 Task: Create in the project TripHive in Backlog an issue 'Migrate website to a new hosting provider', assign it to team member softage.3@softage.net and change the status to IN PROGRESS.
Action: Mouse moved to (231, 292)
Screenshot: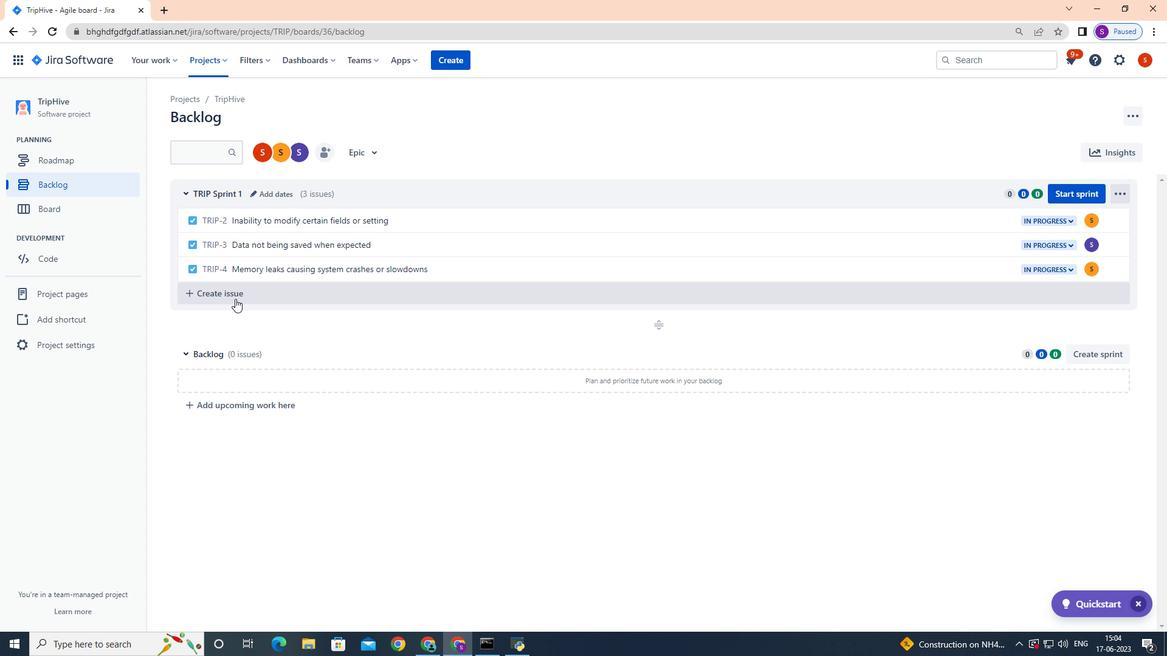
Action: Mouse pressed left at (231, 292)
Screenshot: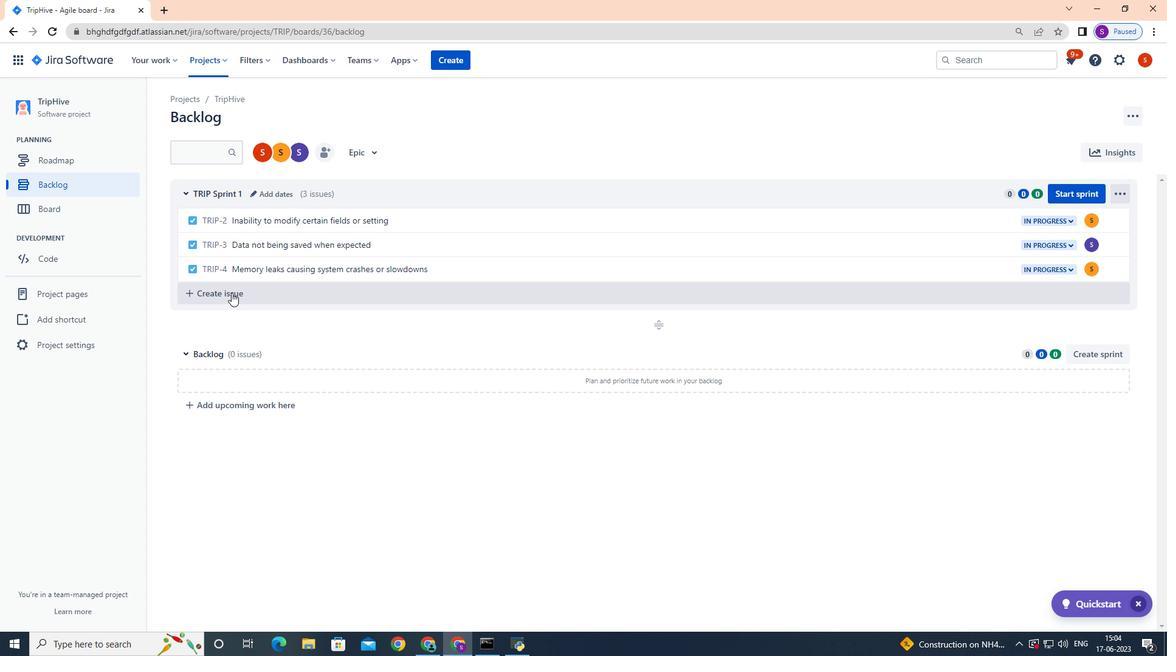 
Action: Mouse moved to (233, 292)
Screenshot: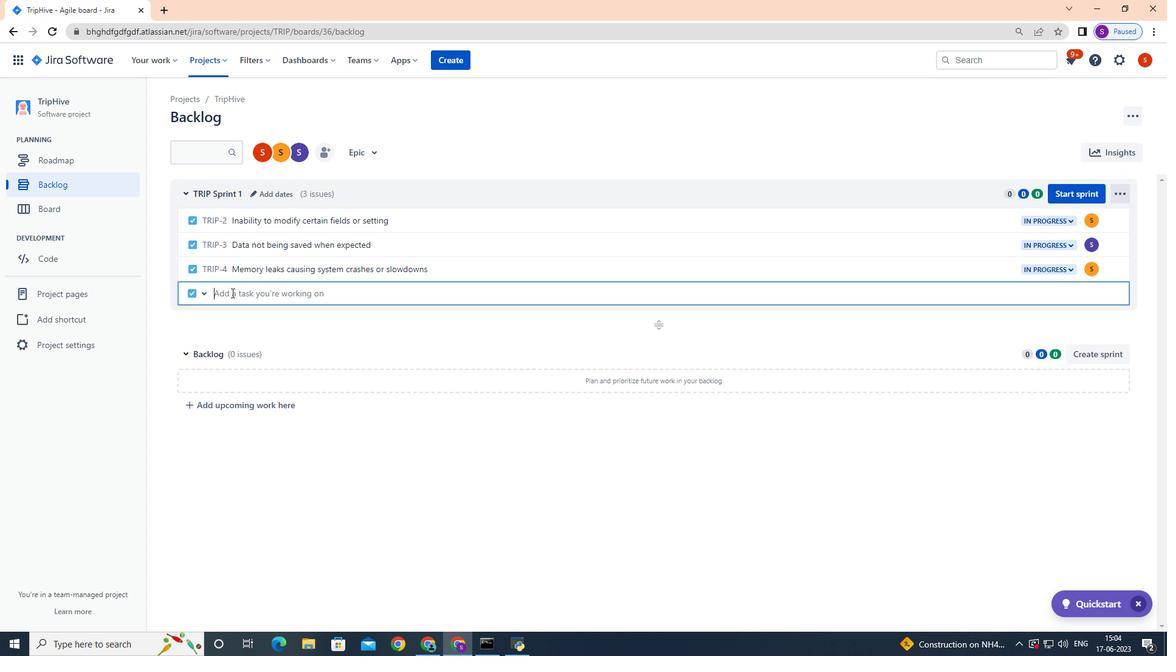 
Action: Key pressed <Key.shift>Migrate<Key.space>website<Key.space>to<Key.space>a<Key.space>new<Key.space>hosting<Key.space>provider<Key.enter>
Screenshot: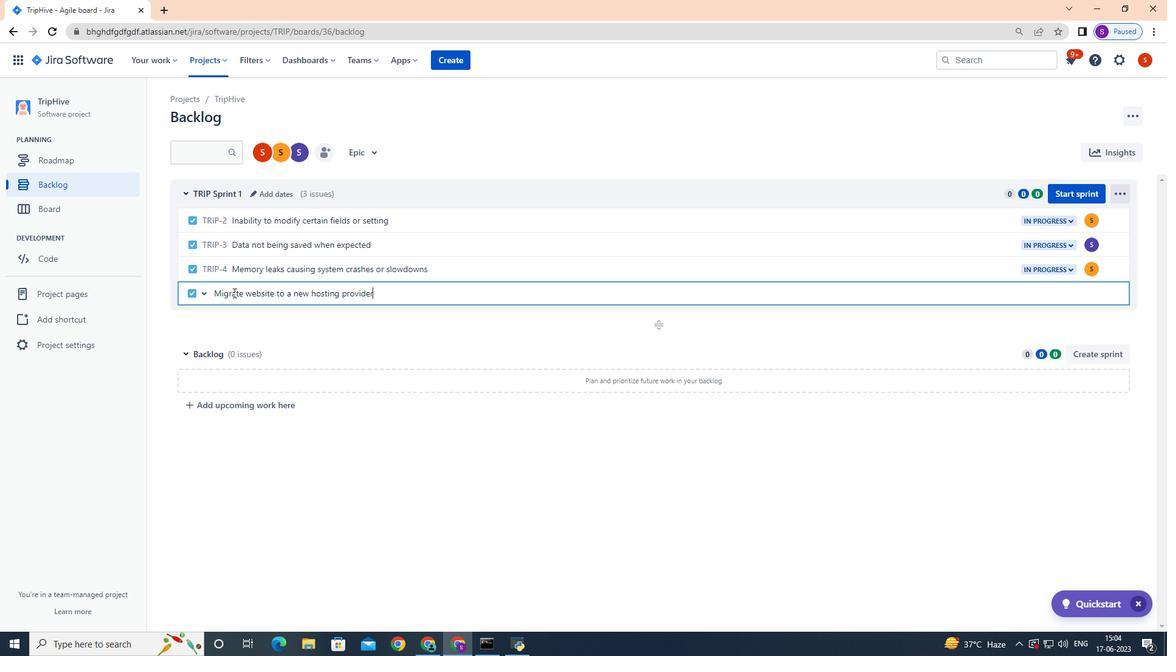 
Action: Mouse moved to (1092, 295)
Screenshot: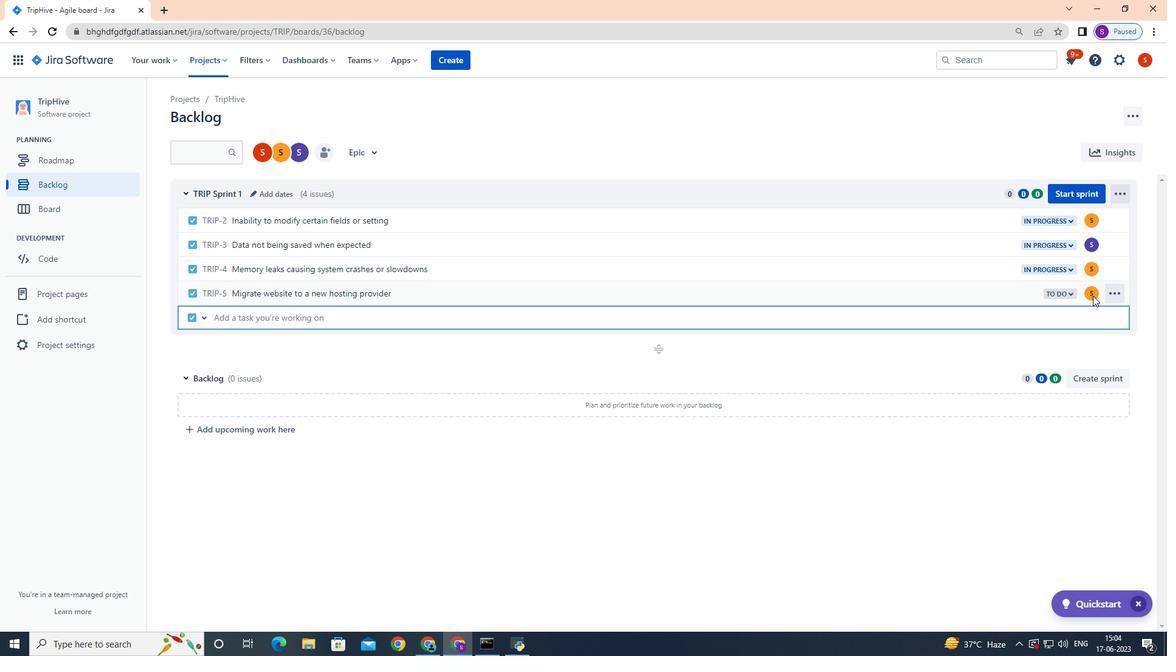 
Action: Mouse pressed left at (1092, 295)
Screenshot: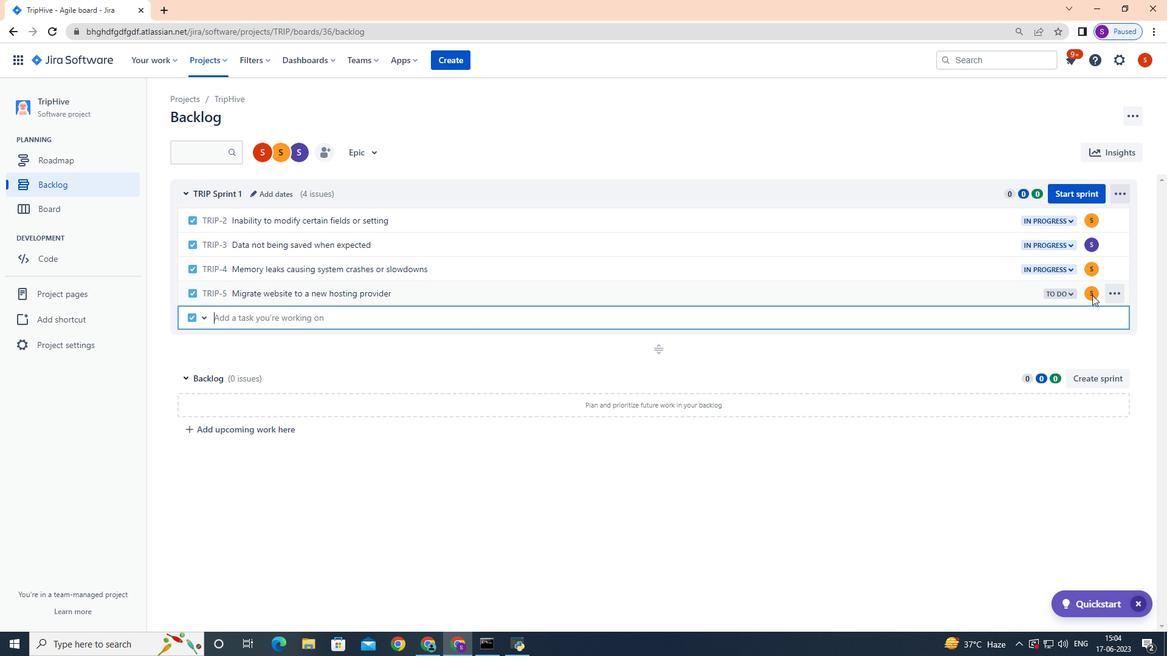 
Action: Mouse moved to (1091, 292)
Screenshot: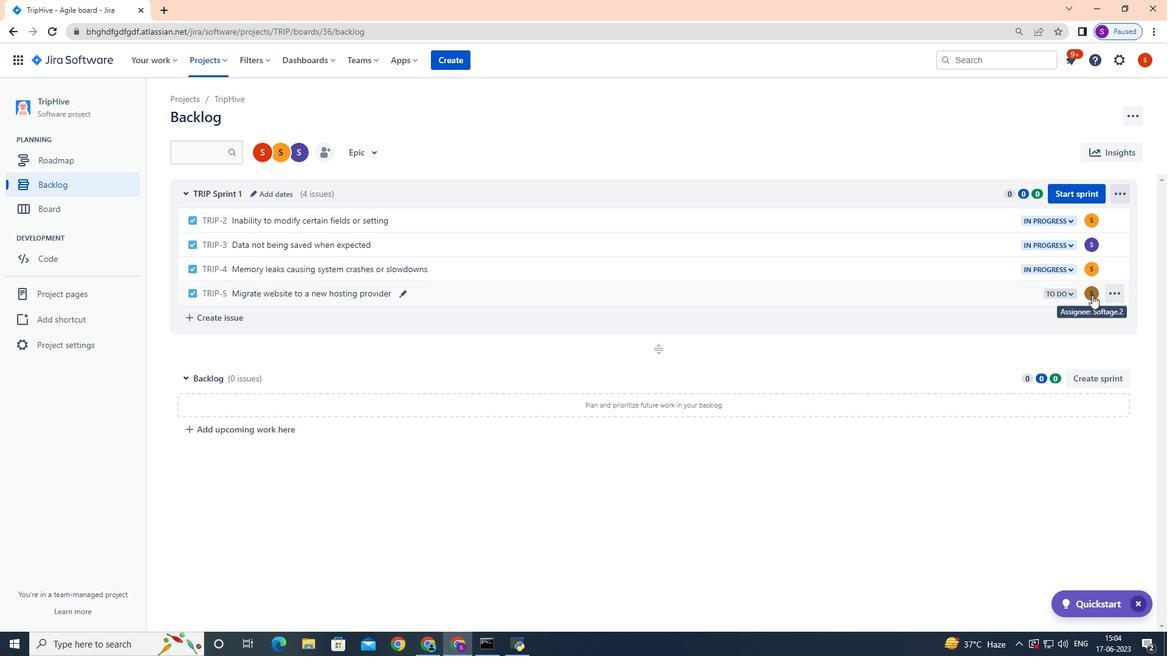 
Action: Mouse pressed left at (1091, 292)
Screenshot: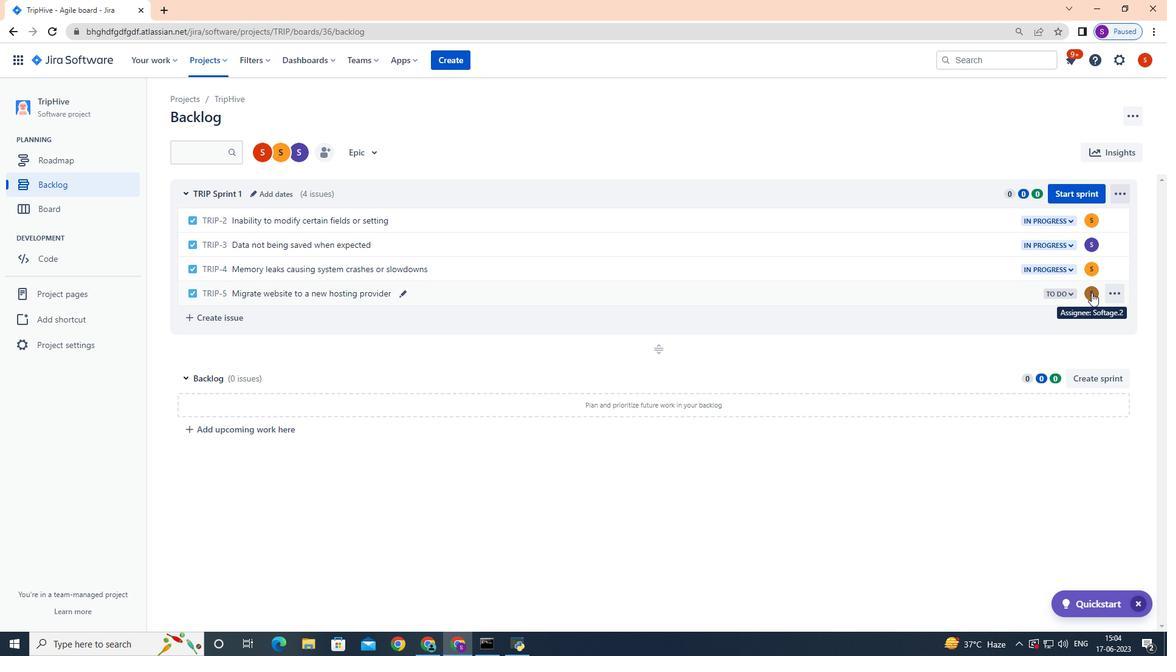 
Action: Key pressed softage.3
Screenshot: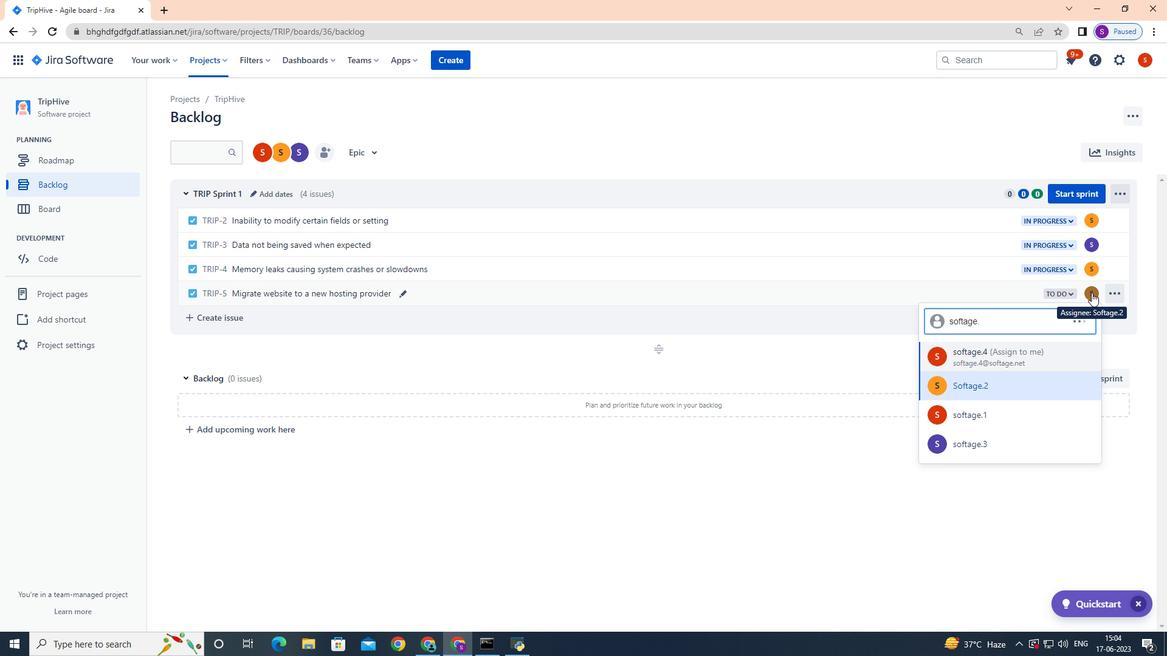 
Action: Mouse moved to (1021, 382)
Screenshot: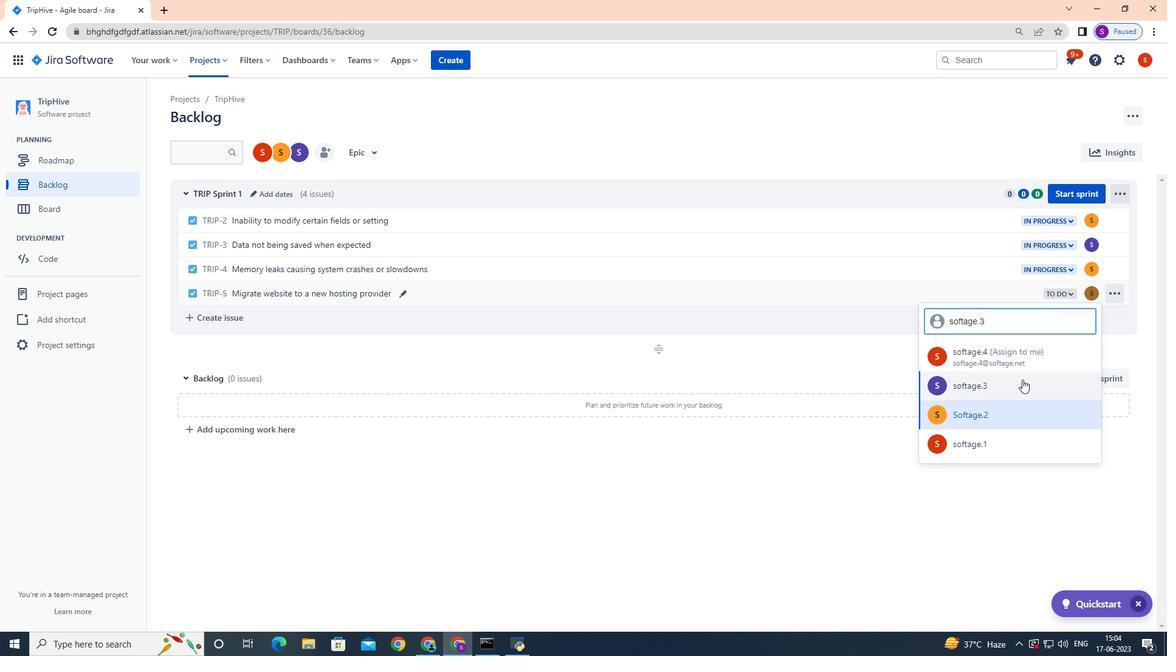 
Action: Mouse pressed left at (1021, 382)
Screenshot: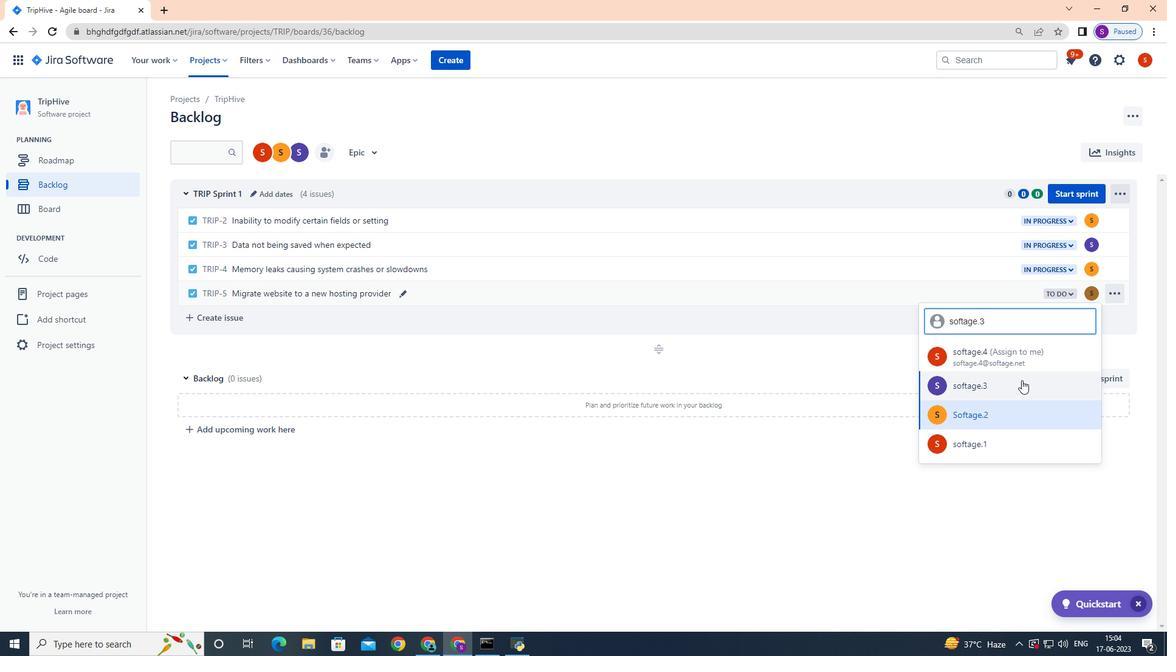 
Action: Mouse moved to (1069, 295)
Screenshot: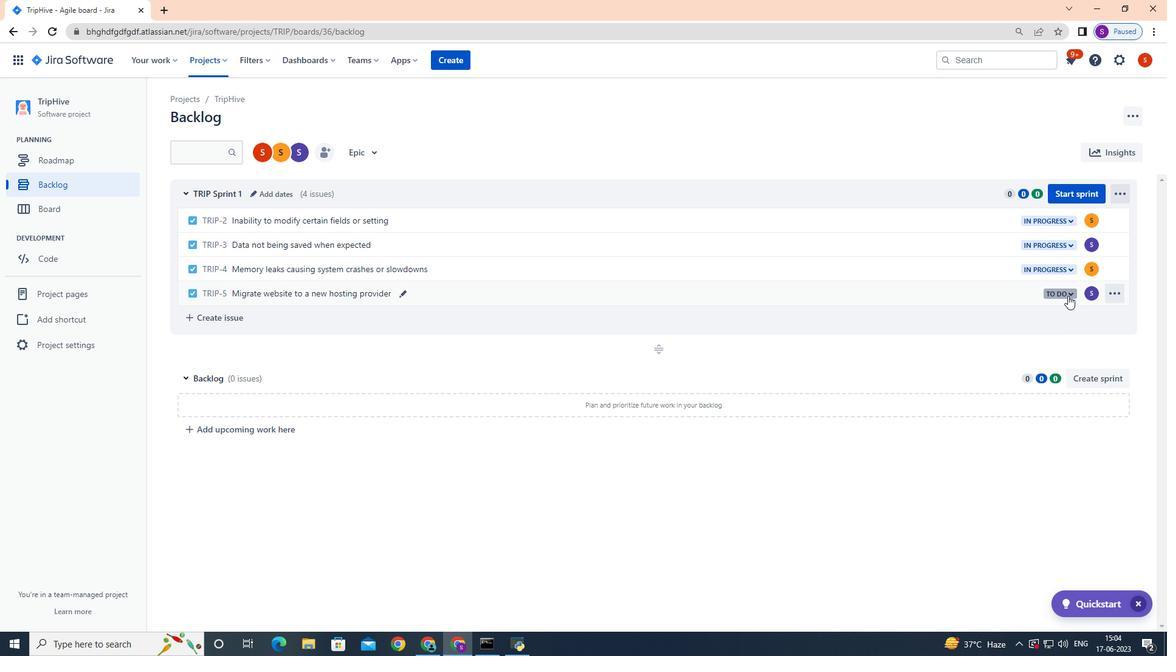 
Action: Mouse pressed left at (1069, 295)
Screenshot: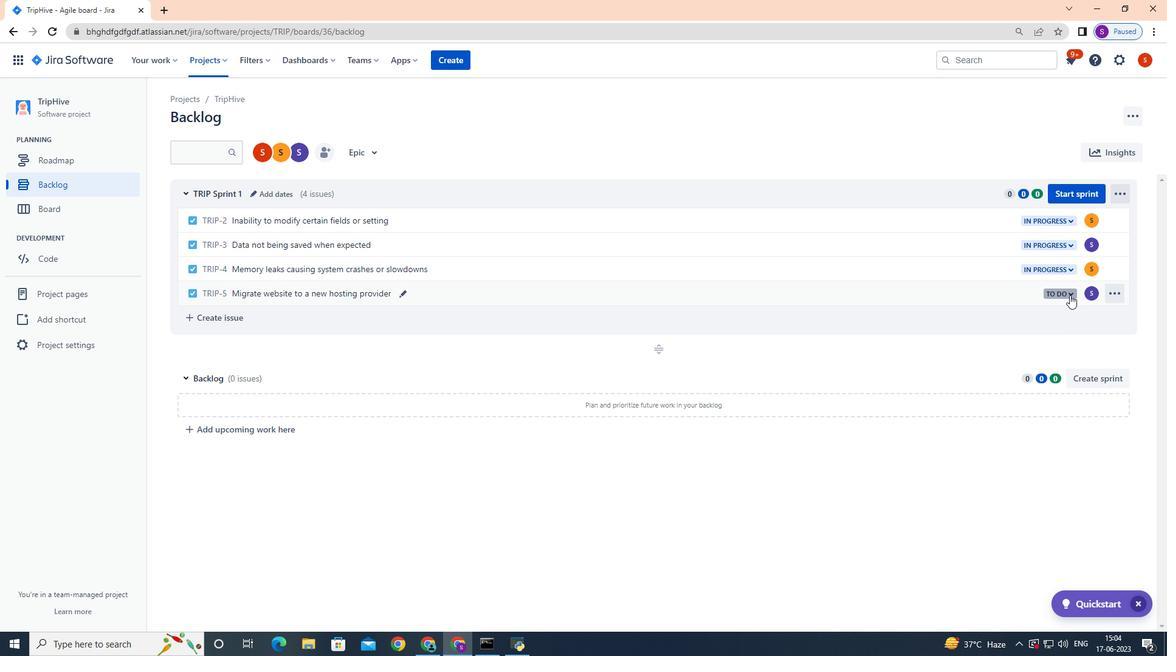 
Action: Mouse moved to (989, 315)
Screenshot: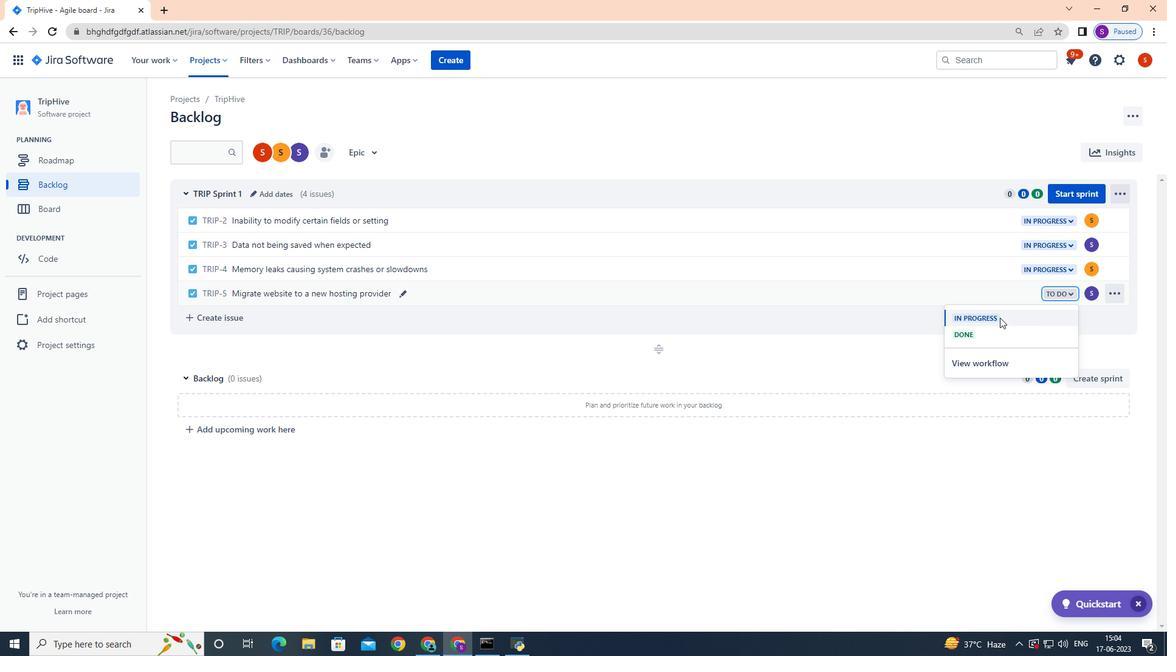 
Action: Mouse pressed left at (989, 315)
Screenshot: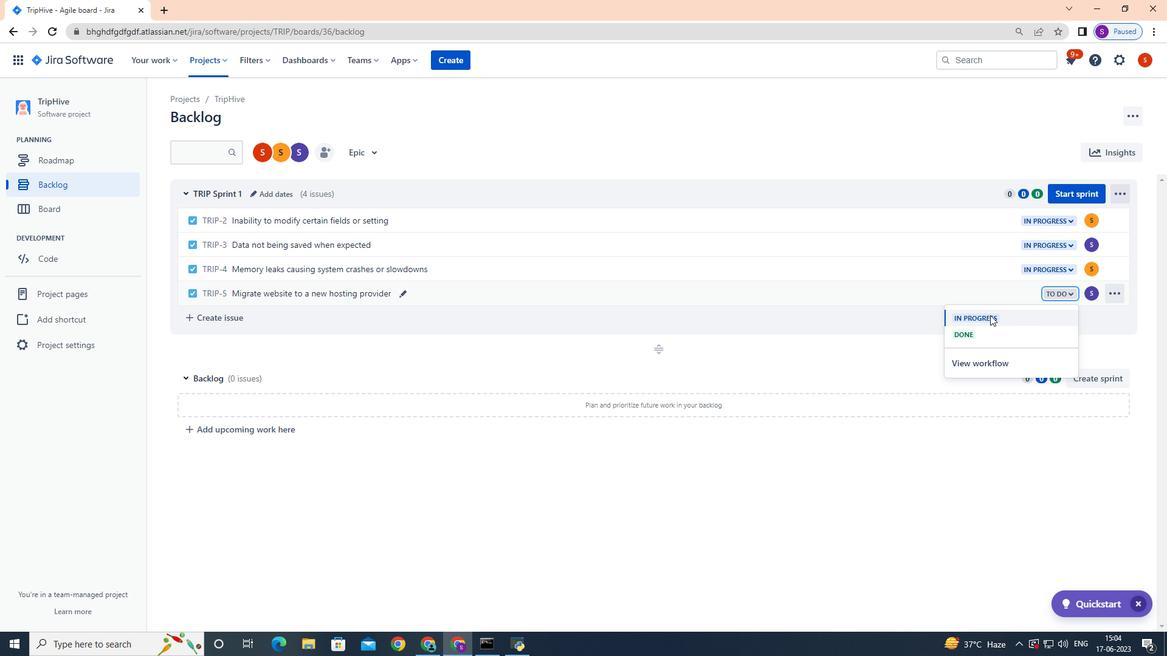 
Action: Mouse moved to (742, 534)
Screenshot: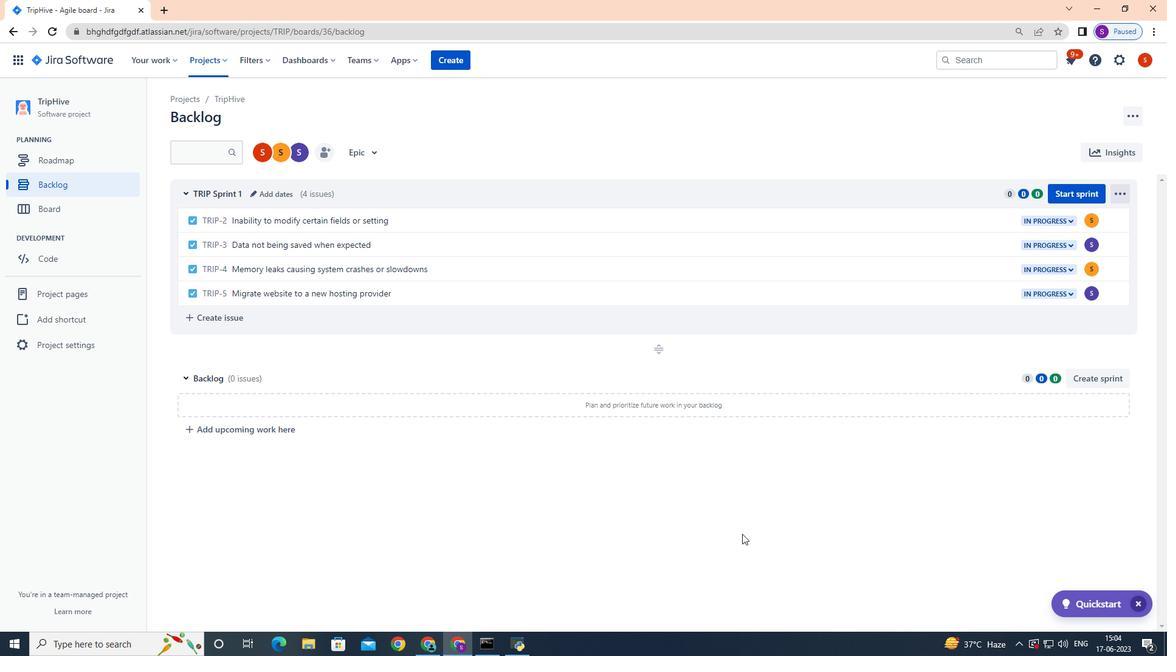 
